 Task: Add the task  Upgrade and migrate company servers to a cloud-based solution to the section API Documentation Sprint in the project AgileCore and add a Due Date to the respective task as 2023/10/16
Action: Mouse moved to (79, 269)
Screenshot: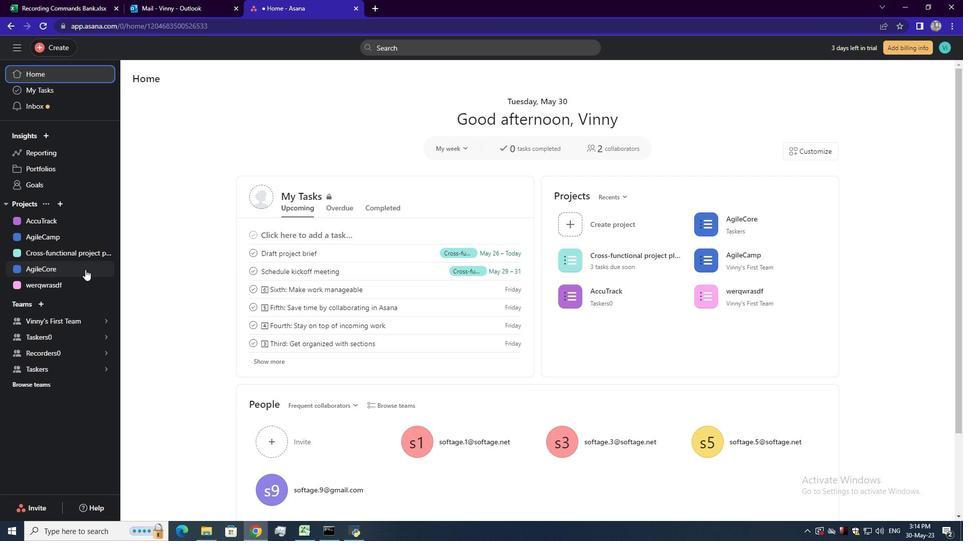 
Action: Mouse pressed left at (79, 269)
Screenshot: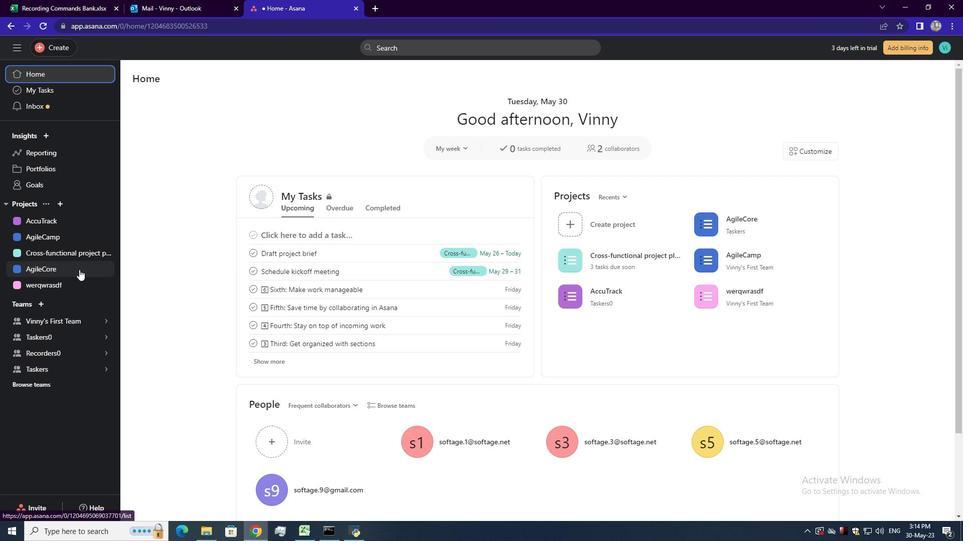 
Action: Mouse moved to (405, 294)
Screenshot: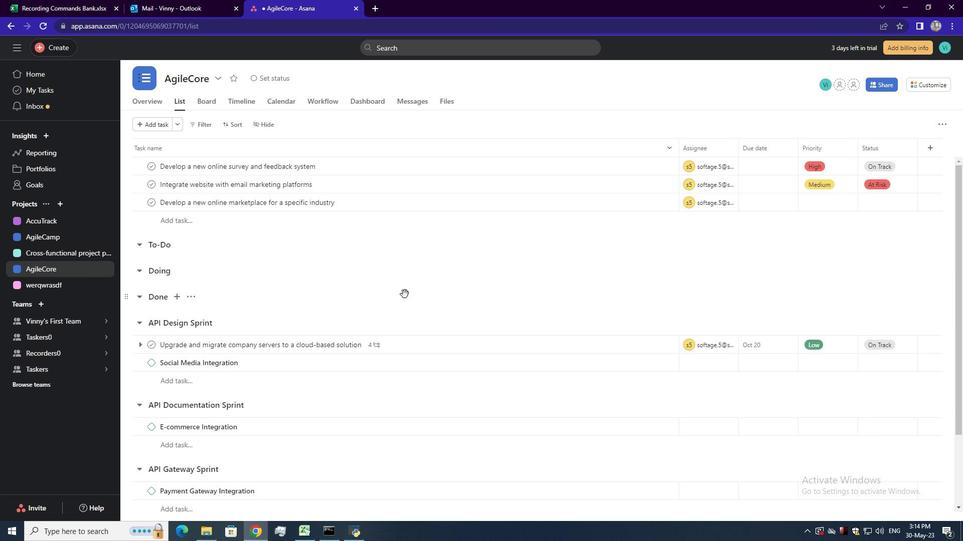 
Action: Mouse scrolled (405, 294) with delta (0, 0)
Screenshot: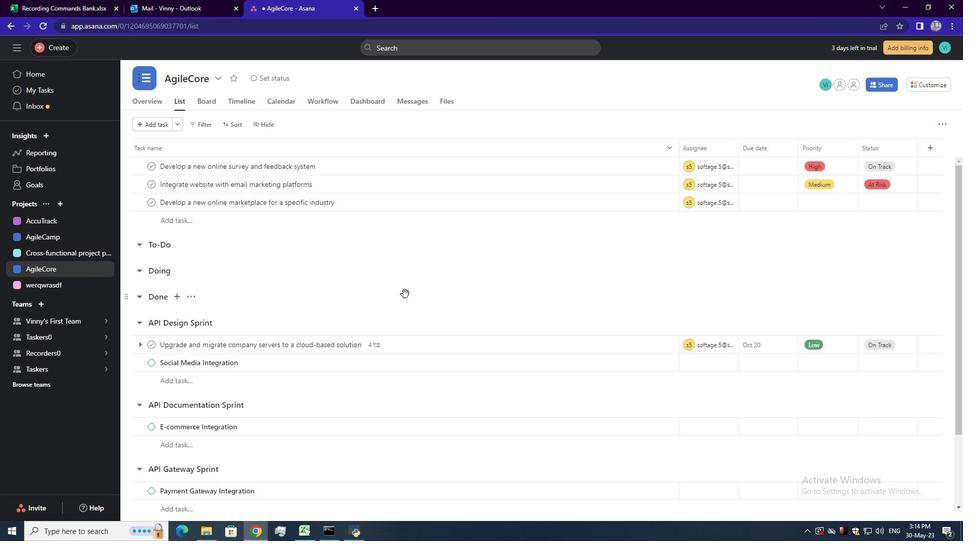 
Action: Mouse scrolled (405, 295) with delta (0, 0)
Screenshot: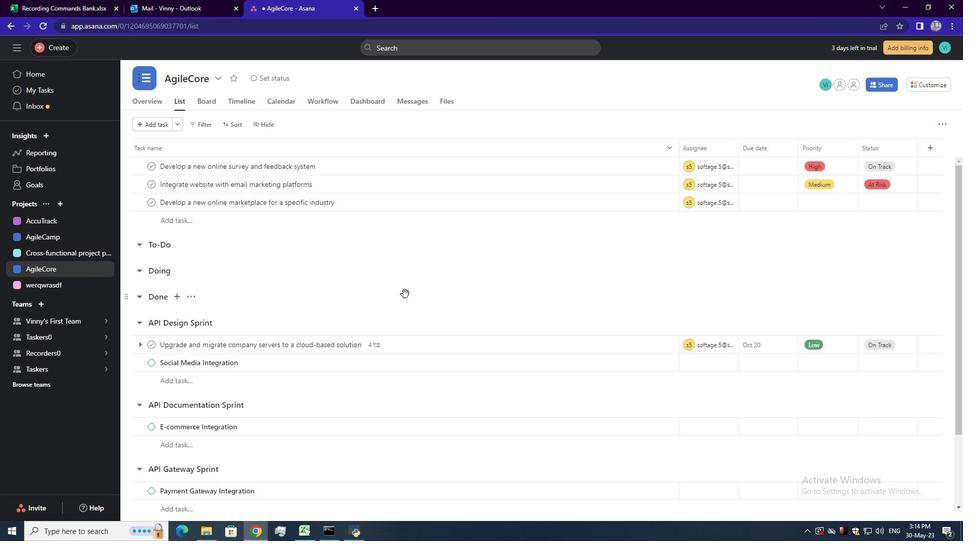 
Action: Mouse moved to (650, 344)
Screenshot: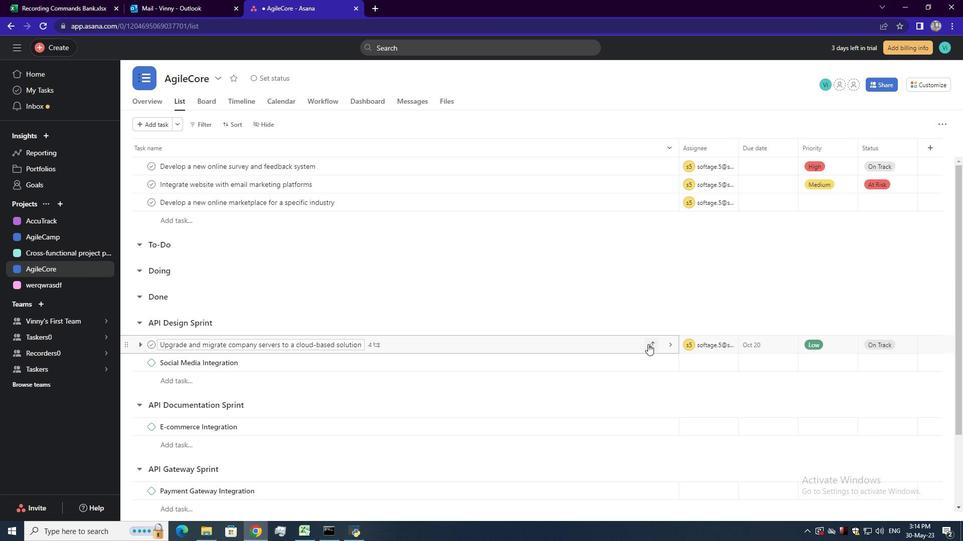 
Action: Mouse pressed left at (650, 344)
Screenshot: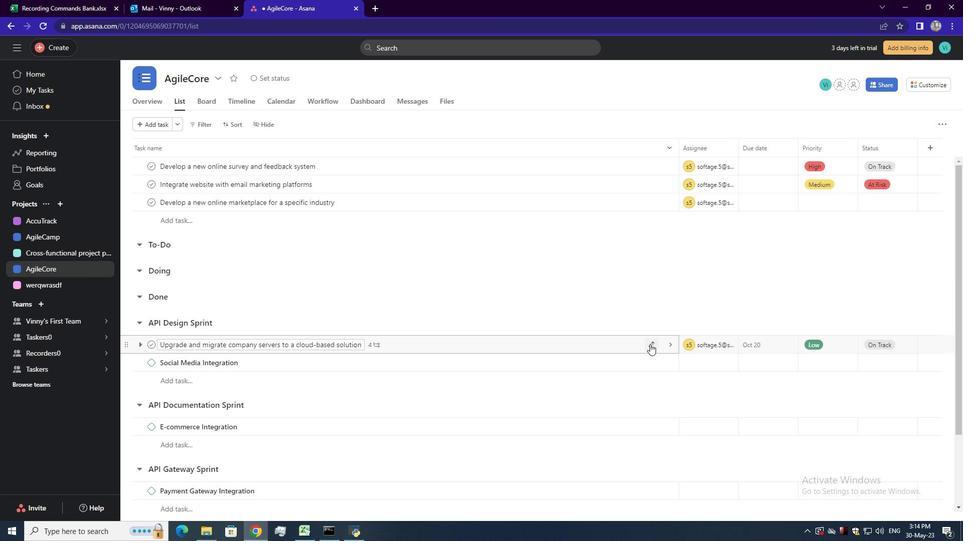 
Action: Mouse moved to (621, 286)
Screenshot: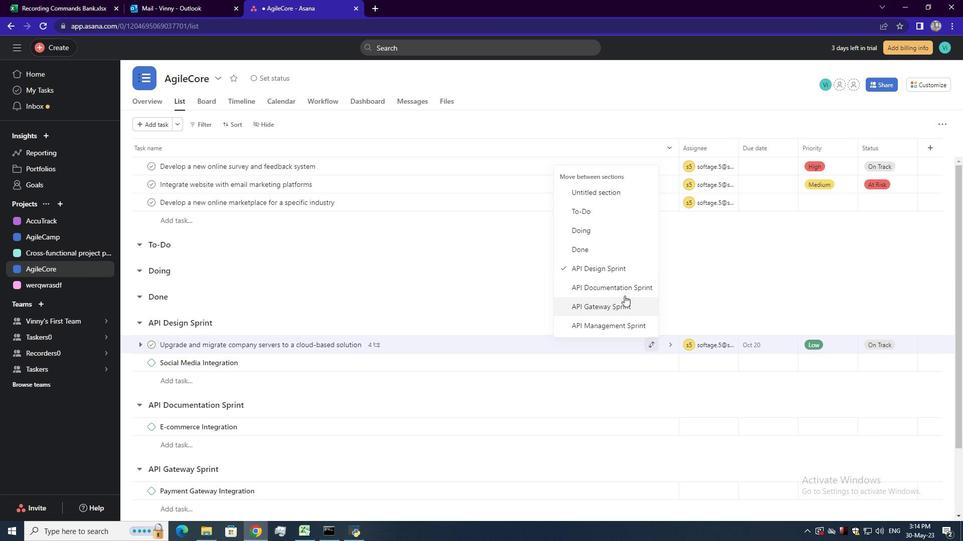 
Action: Mouse pressed left at (621, 286)
Screenshot: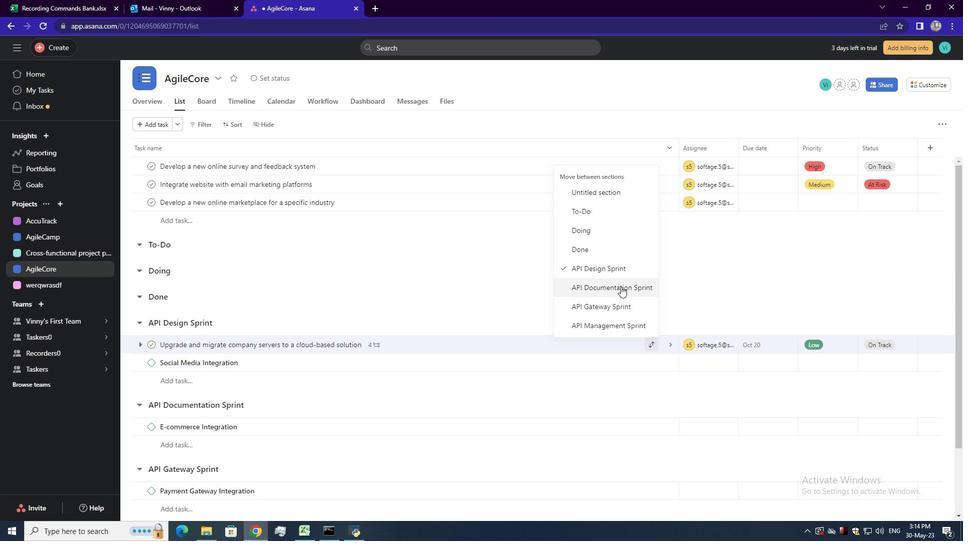 
Action: Mouse moved to (771, 409)
Screenshot: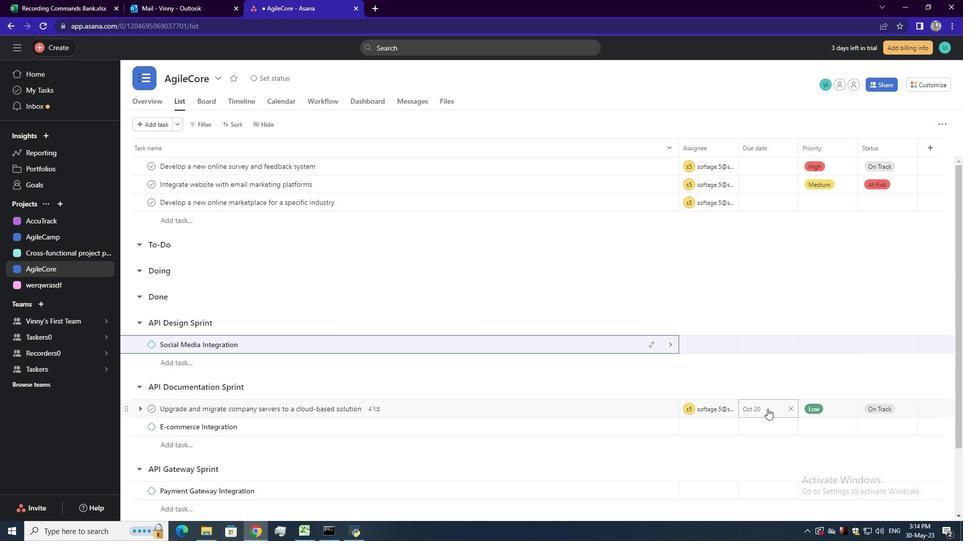 
Action: Mouse pressed left at (771, 409)
Screenshot: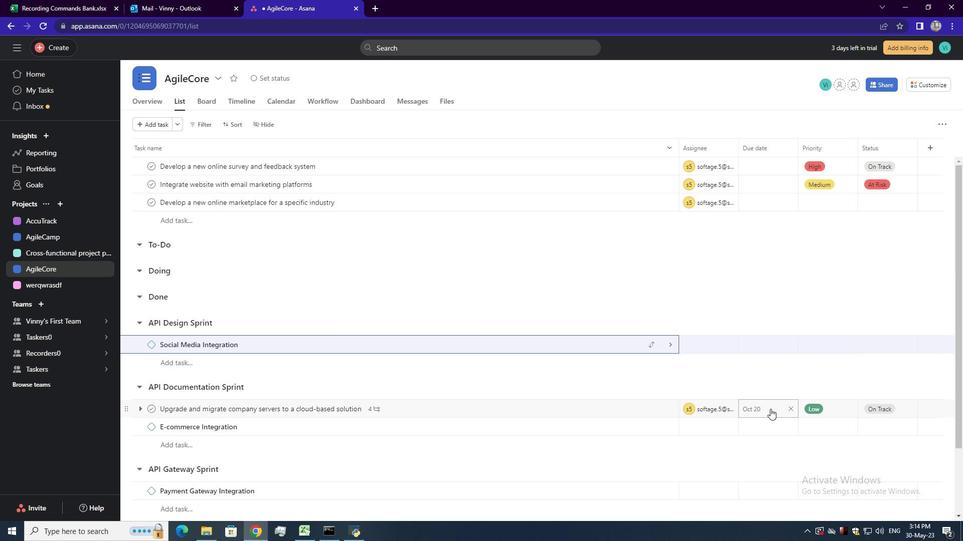 
Action: Mouse moved to (852, 205)
Screenshot: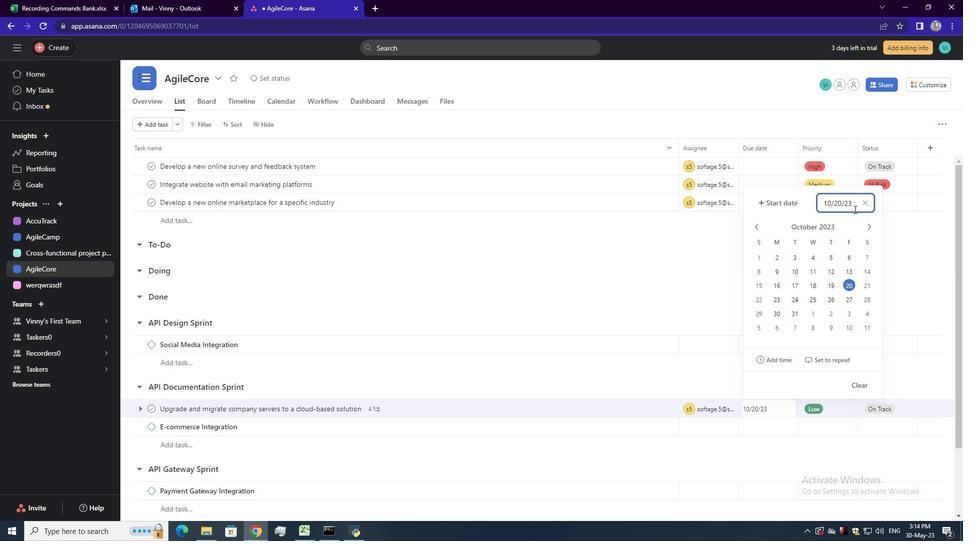 
Action: Mouse pressed left at (852, 205)
Screenshot: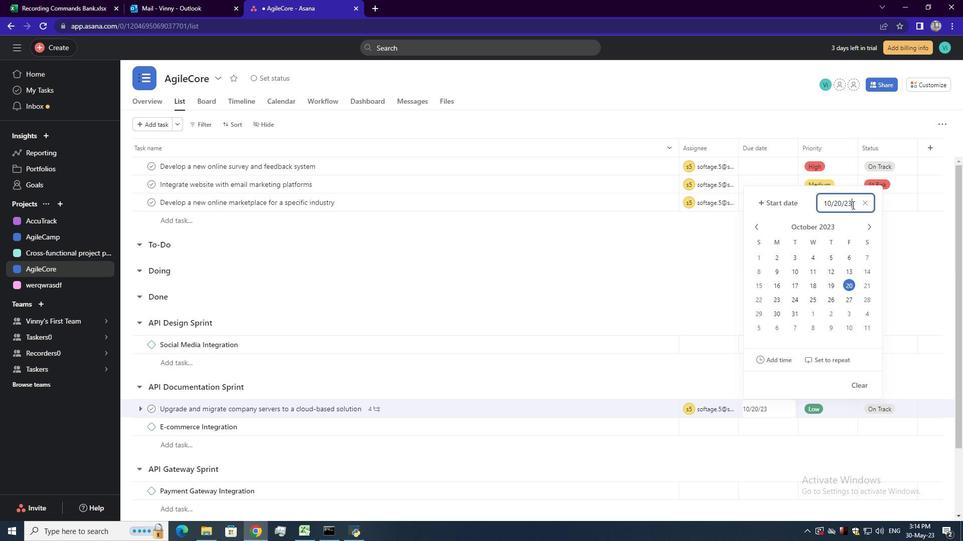 
Action: Key pressed <Key.backspace><Key.backspace><Key.backspace><Key.backspace><Key.backspace><Key.backspace><Key.backspace><Key.backspace><Key.backspace><Key.backspace><Key.backspace><Key.backspace><Key.backspace><Key.backspace><Key.backspace><Key.backspace><Key.backspace><Key.backspace><Key.backspace><Key.backspace><Key.backspace><Key.backspace><Key.backspace><Key.backspace><Key.backspace><Key.backspace><Key.backspace><Key.backspace>2023/10/16<Key.enter>
Screenshot: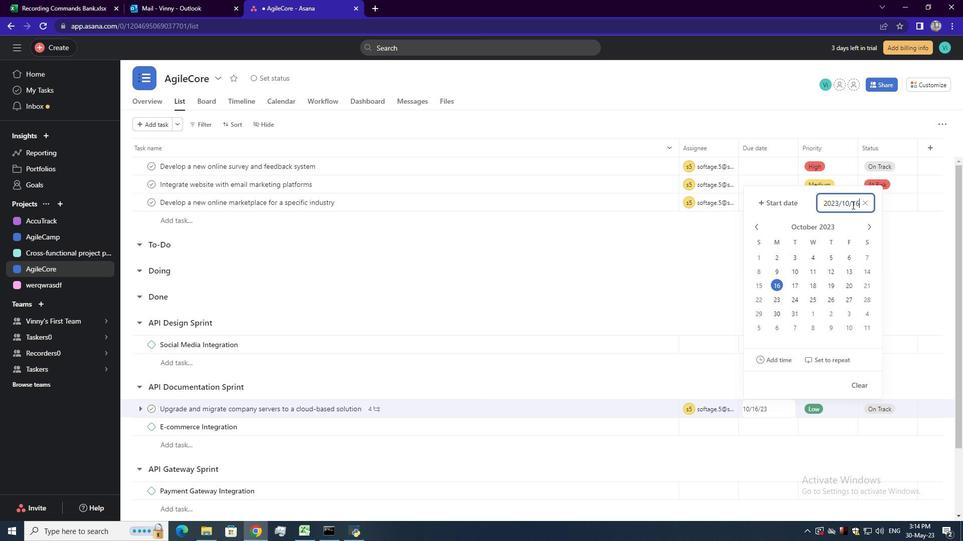 
